 Task: Send a thank you email to sahil9singh7678@gmail.com with the subject 'thanks for your continue support' and a message expressing gratitude.
Action: Mouse moved to (409, 647)
Screenshot: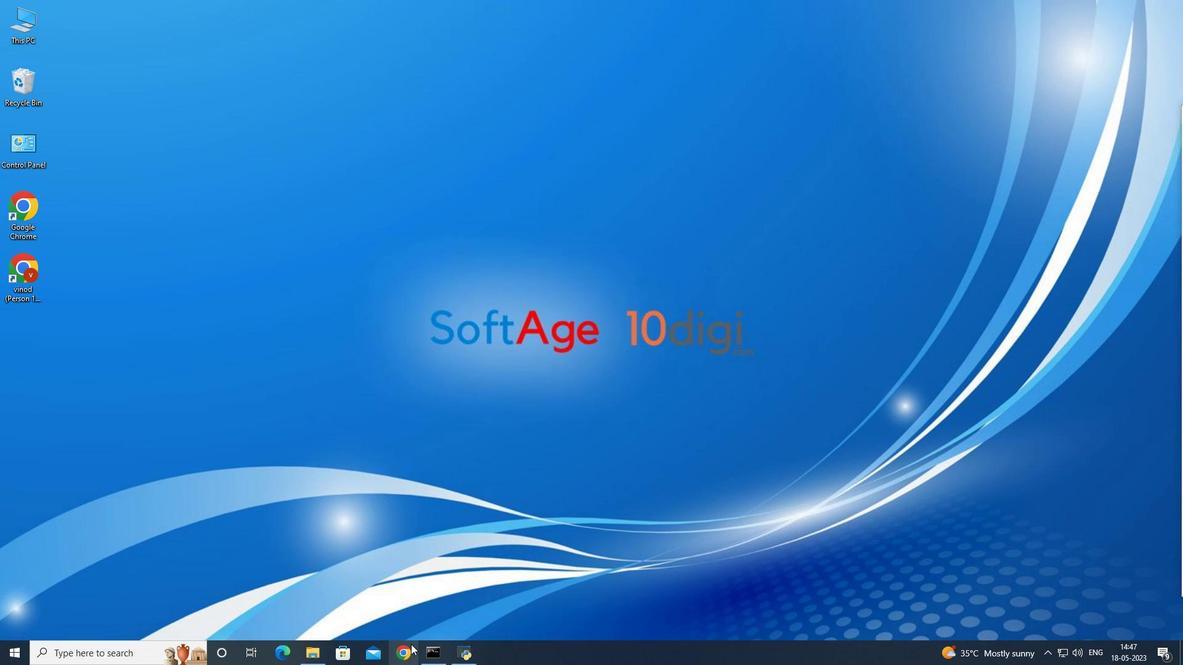 
Action: Mouse pressed left at (409, 647)
Screenshot: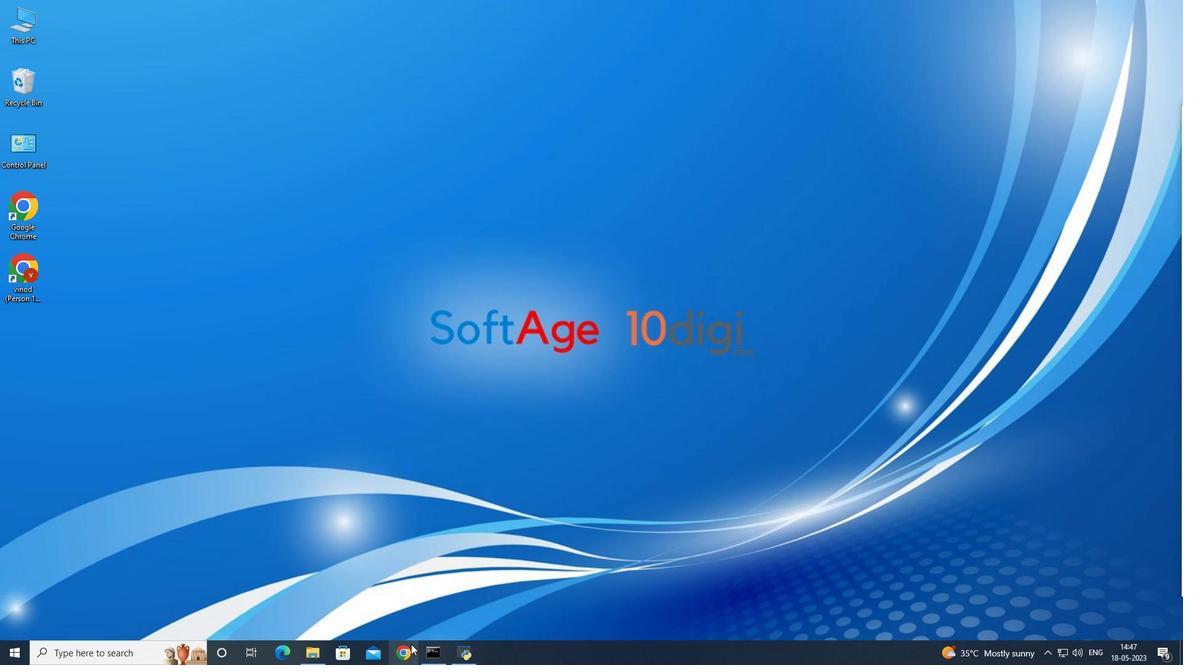 
Action: Mouse moved to (503, 432)
Screenshot: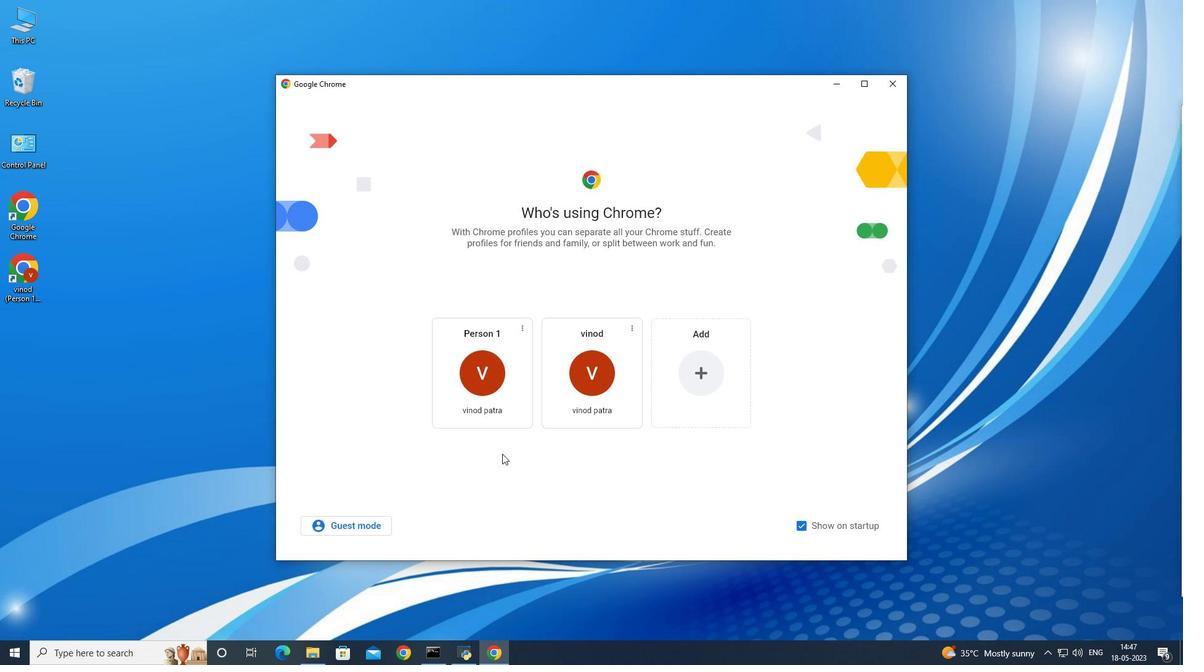 
Action: Mouse pressed left at (503, 432)
Screenshot: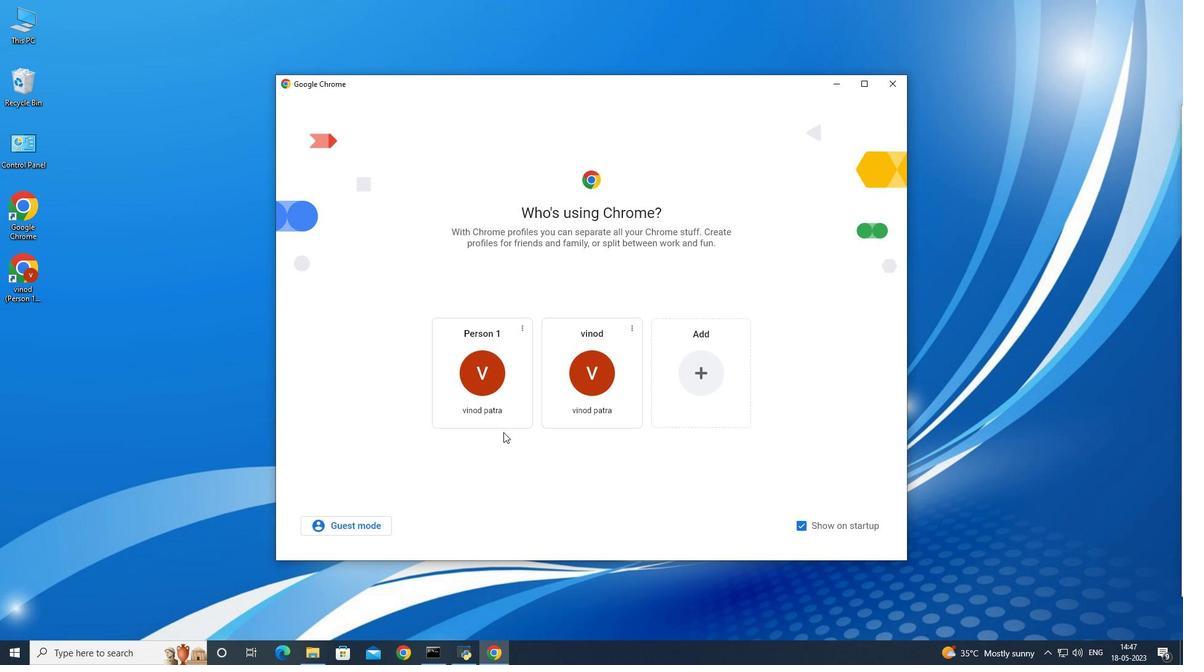 
Action: Mouse moved to (501, 409)
Screenshot: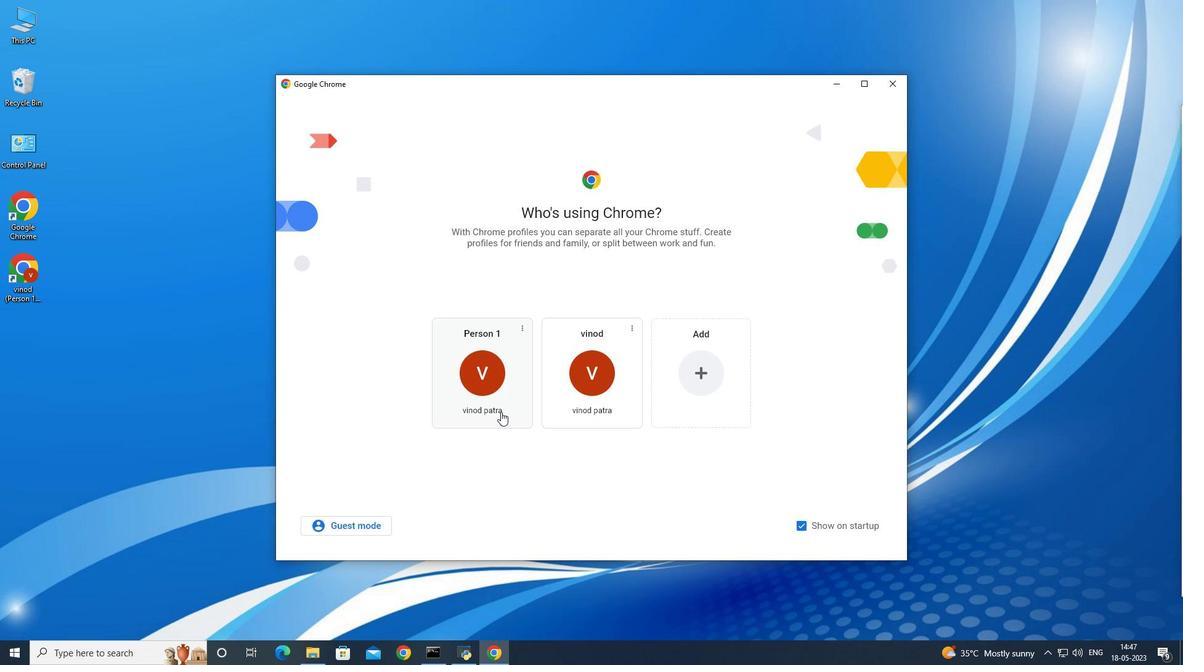 
Action: Mouse pressed left at (501, 409)
Screenshot: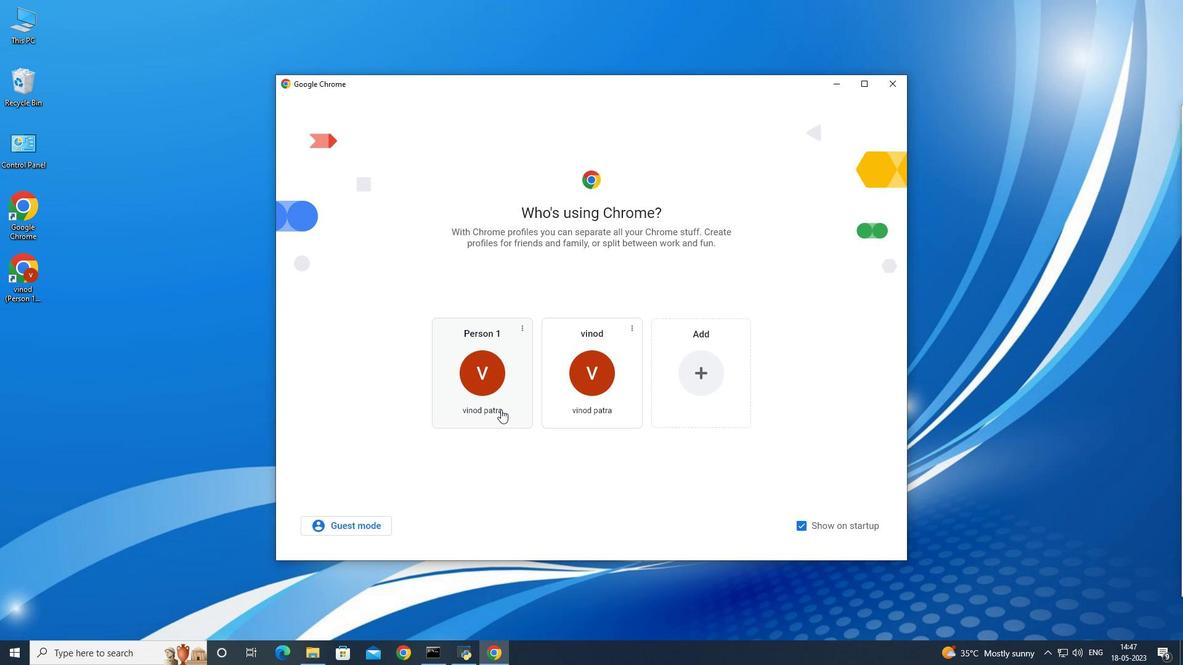 
Action: Mouse moved to (493, 253)
Screenshot: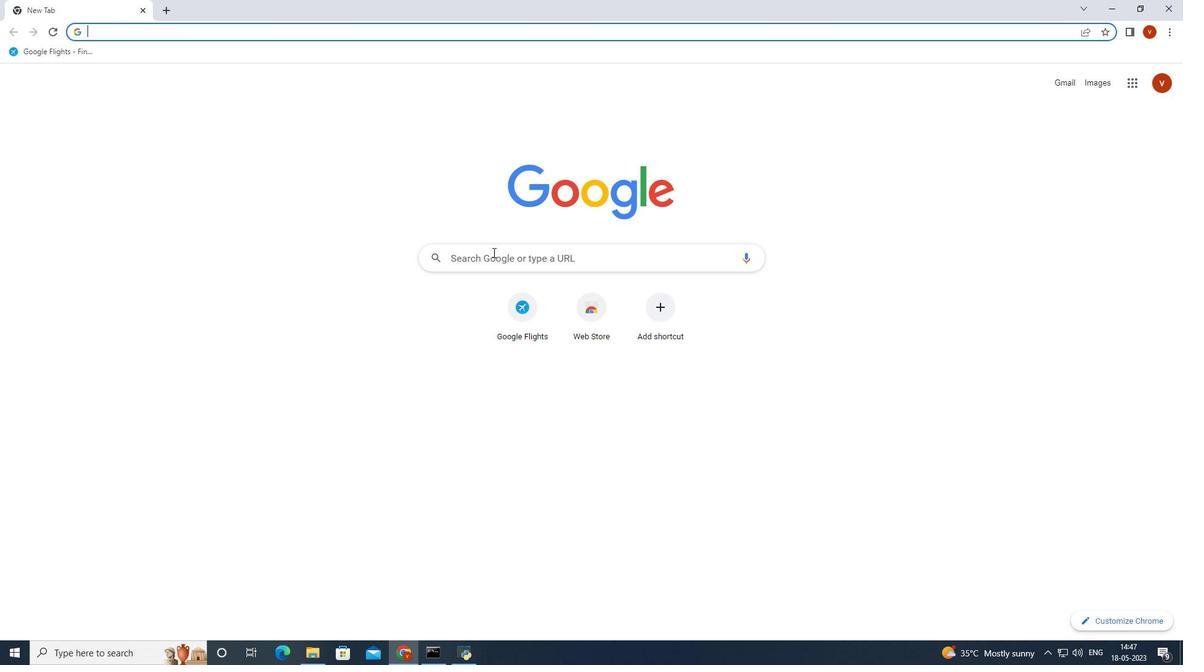 
Action: Mouse pressed left at (493, 253)
Screenshot: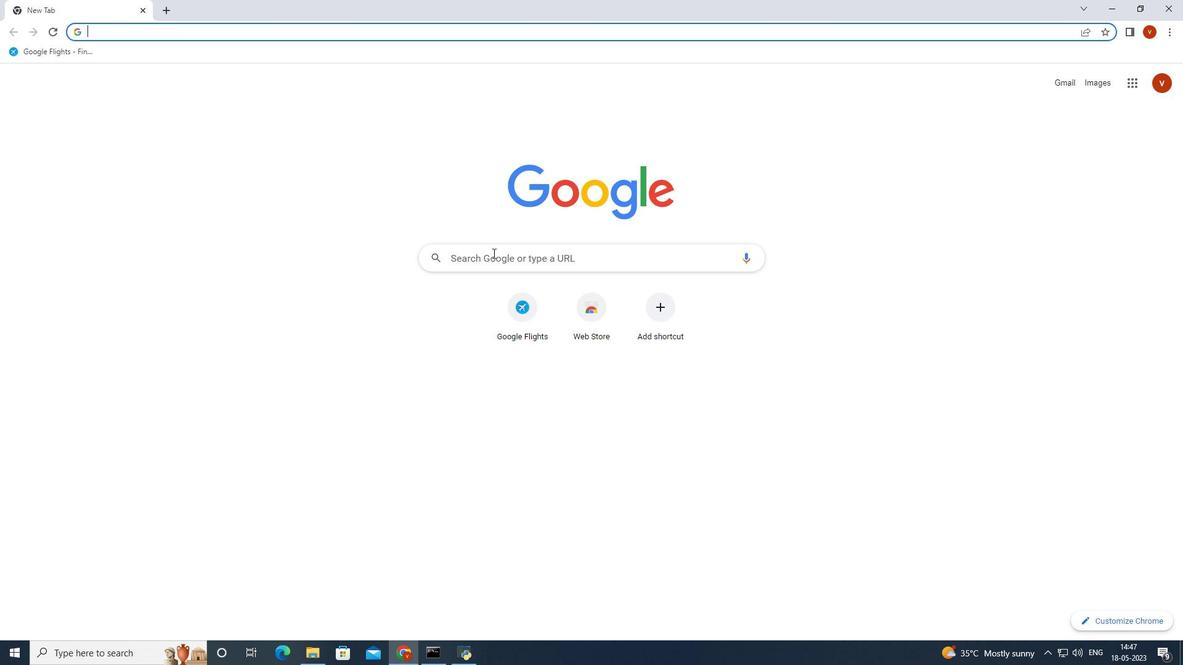 
Action: Mouse moved to (478, 281)
Screenshot: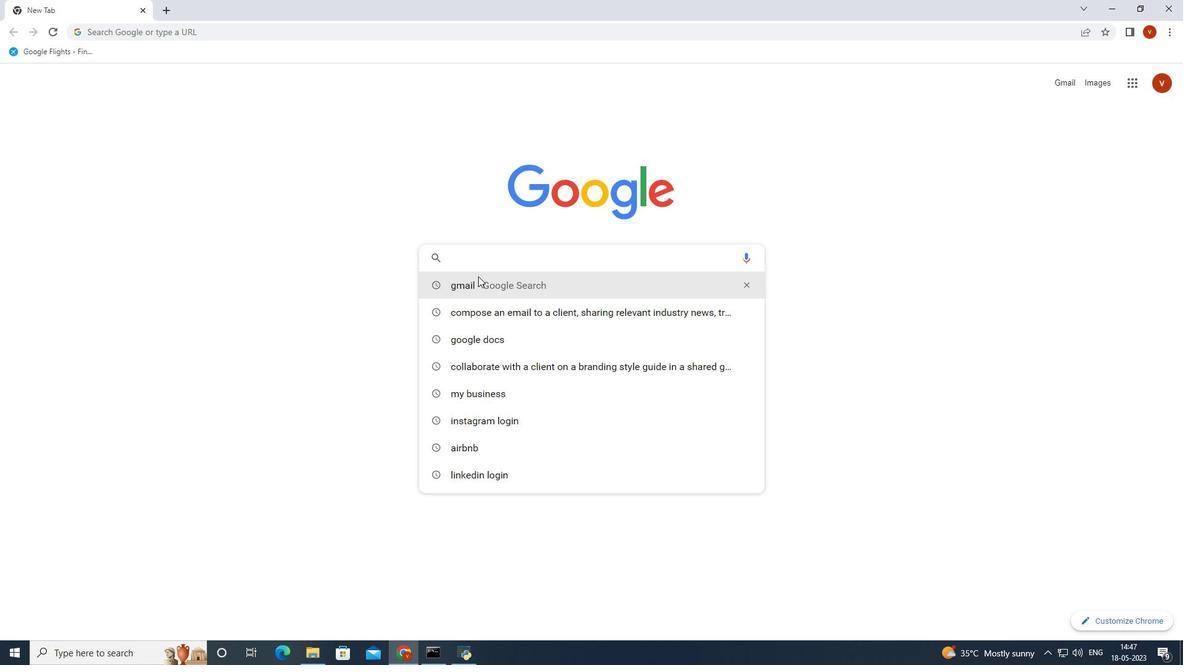
Action: Mouse pressed left at (478, 281)
Screenshot: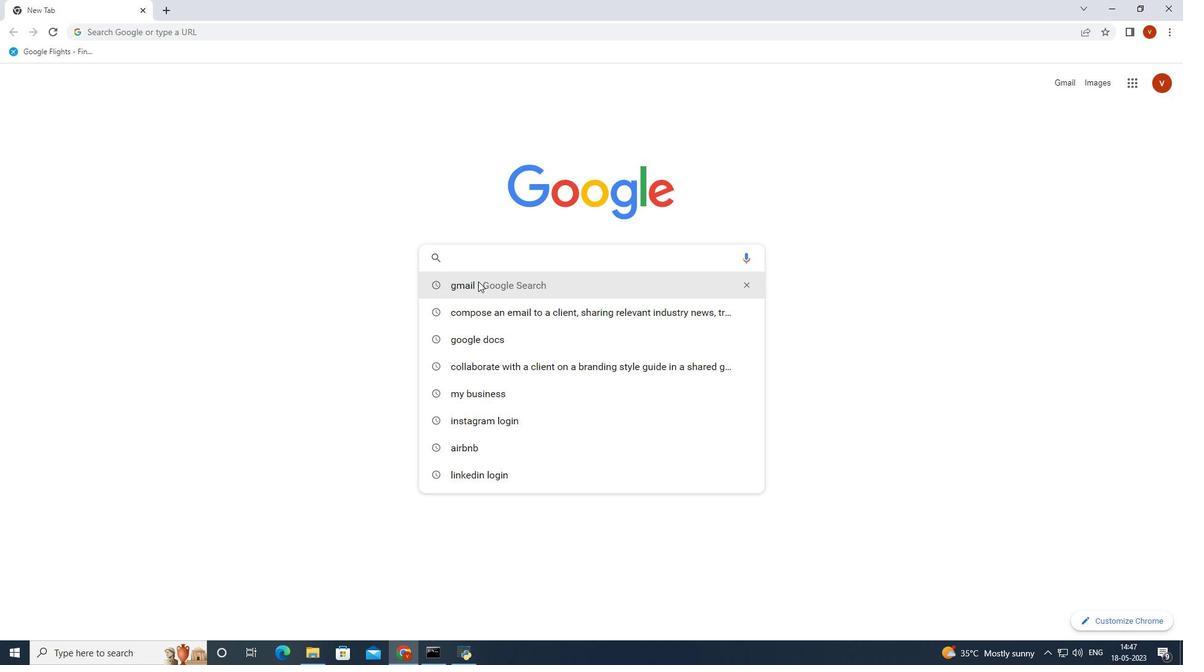 
Action: Mouse moved to (199, 191)
Screenshot: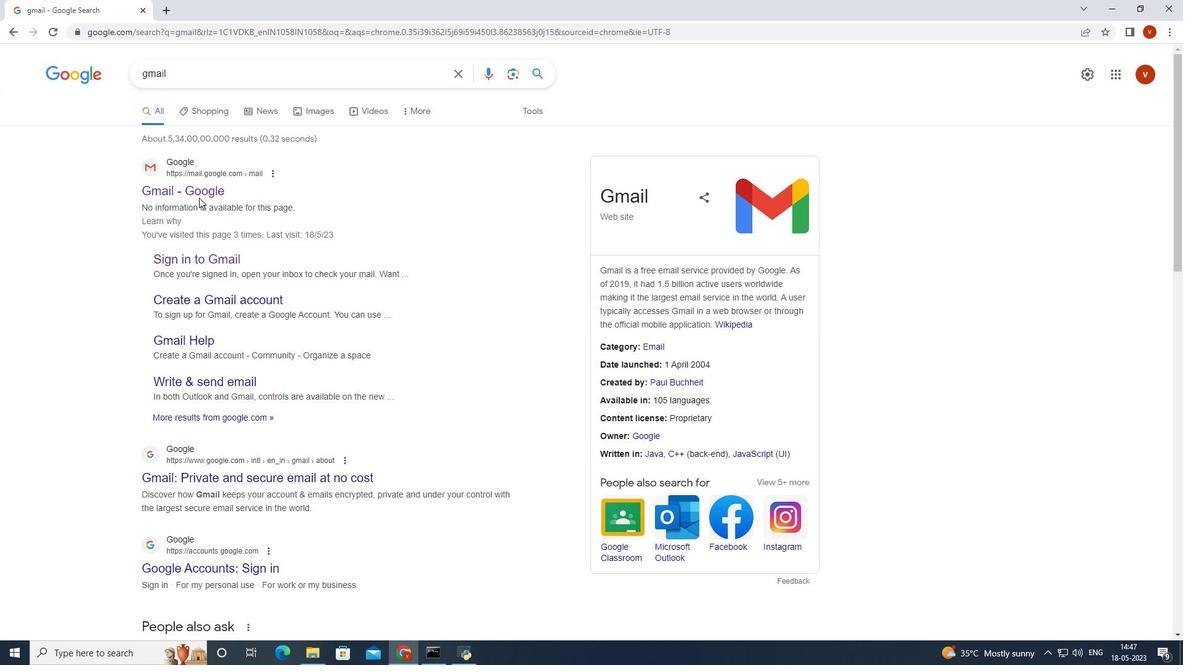 
Action: Mouse pressed left at (199, 191)
Screenshot: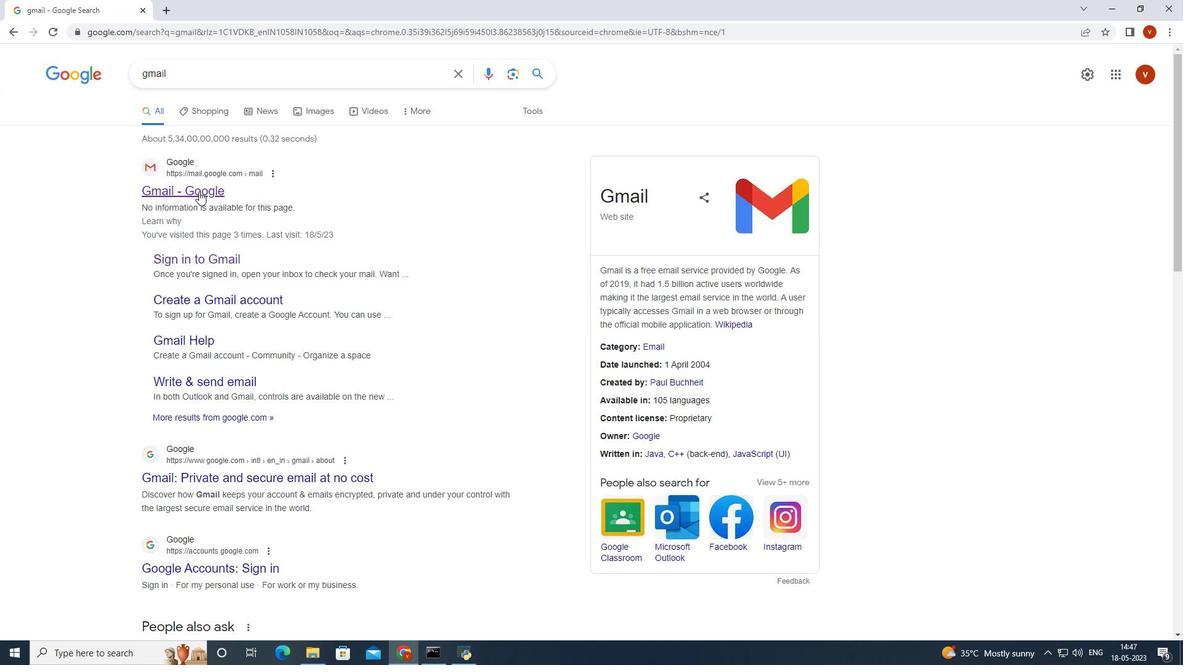 
Action: Mouse moved to (67, 110)
Screenshot: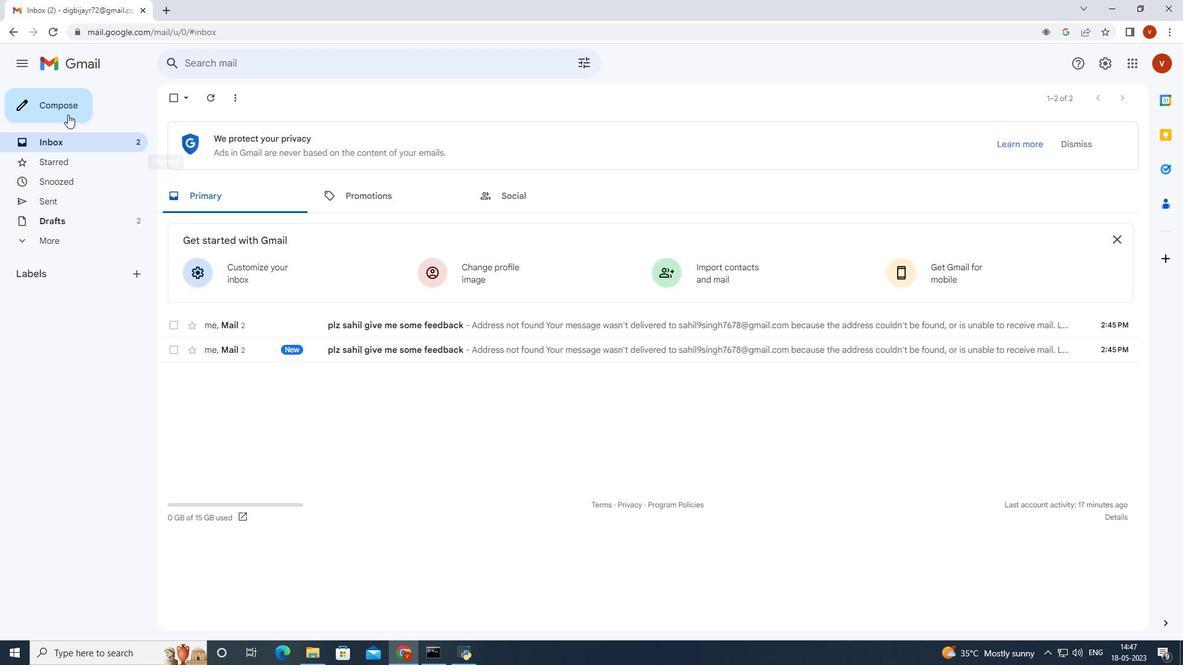 
Action: Mouse pressed left at (67, 110)
Screenshot: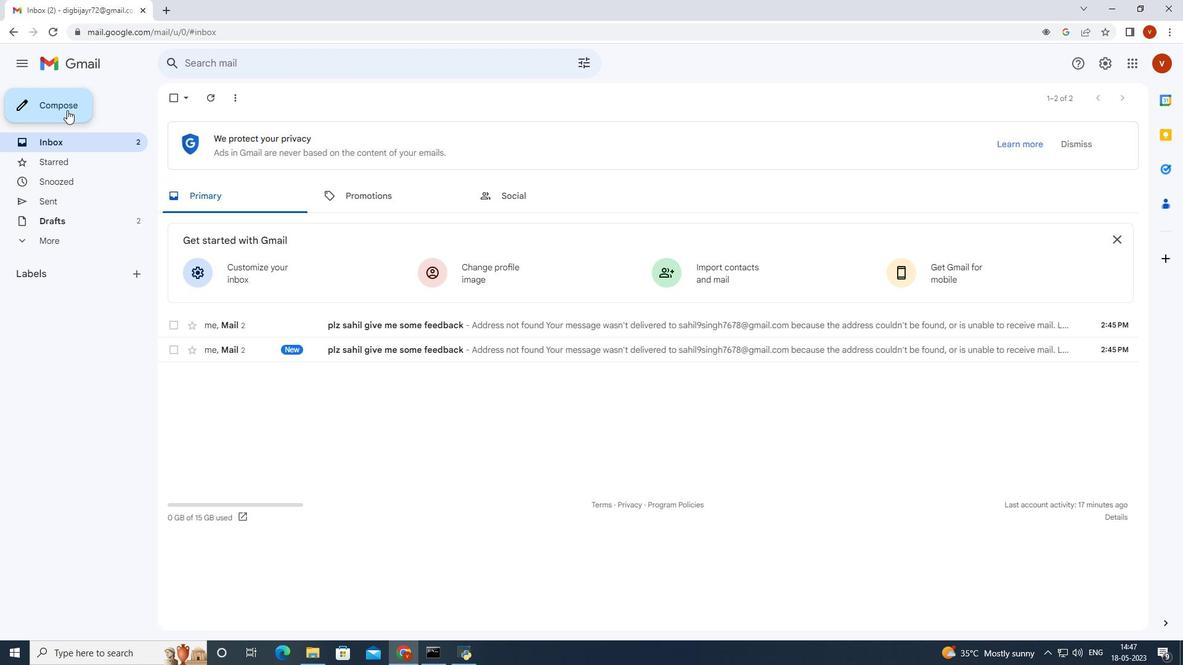 
Action: Mouse moved to (837, 303)
Screenshot: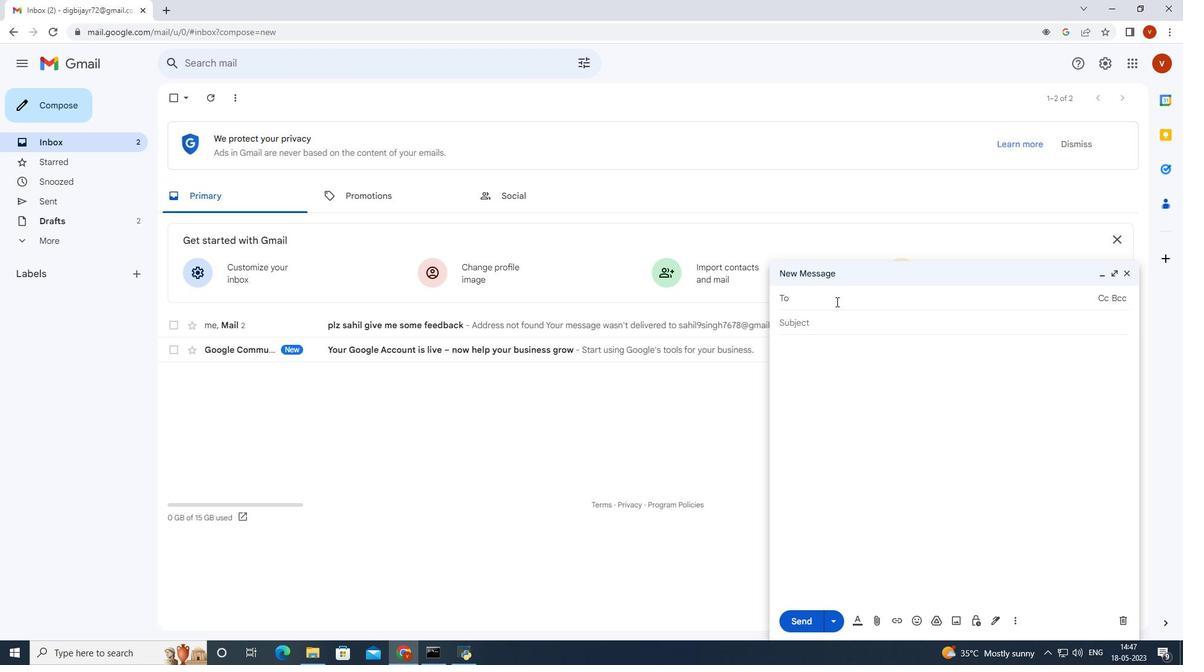 
Action: Key pressed sa
Screenshot: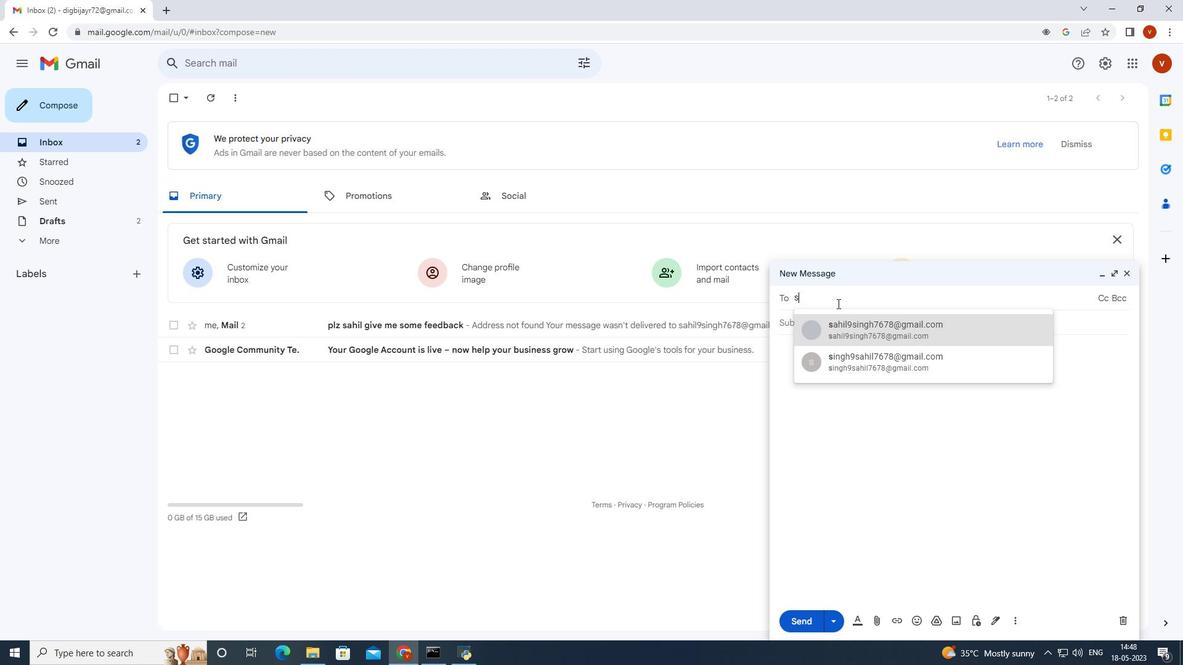 
Action: Mouse moved to (819, 326)
Screenshot: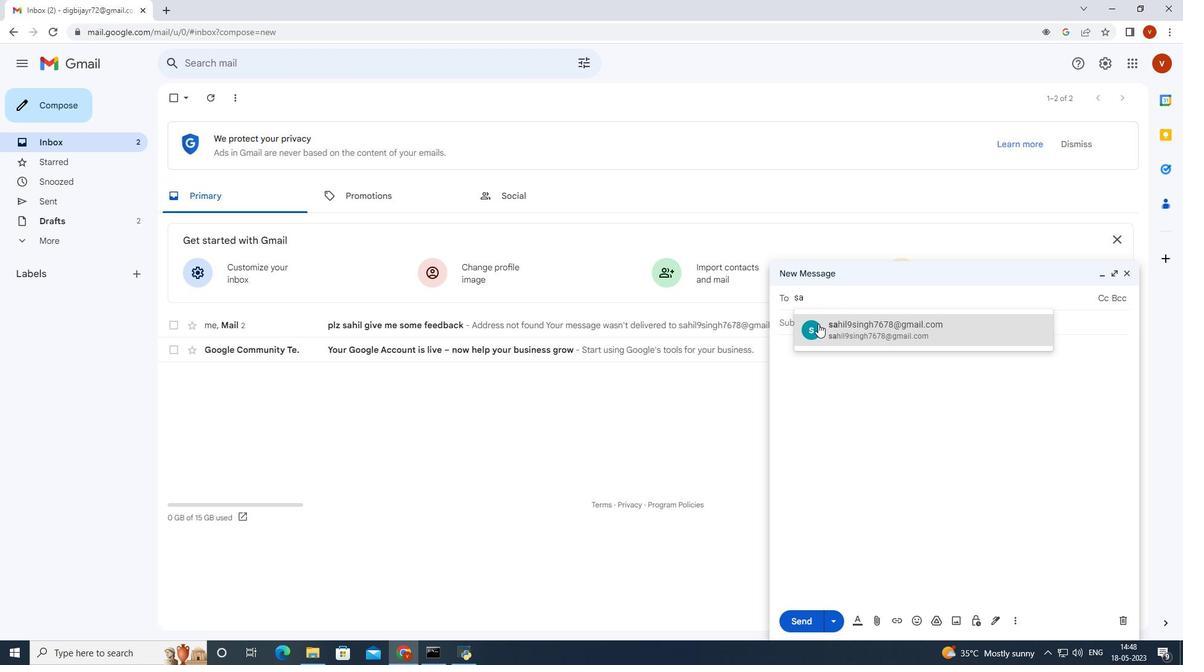 
Action: Mouse pressed left at (819, 326)
Screenshot: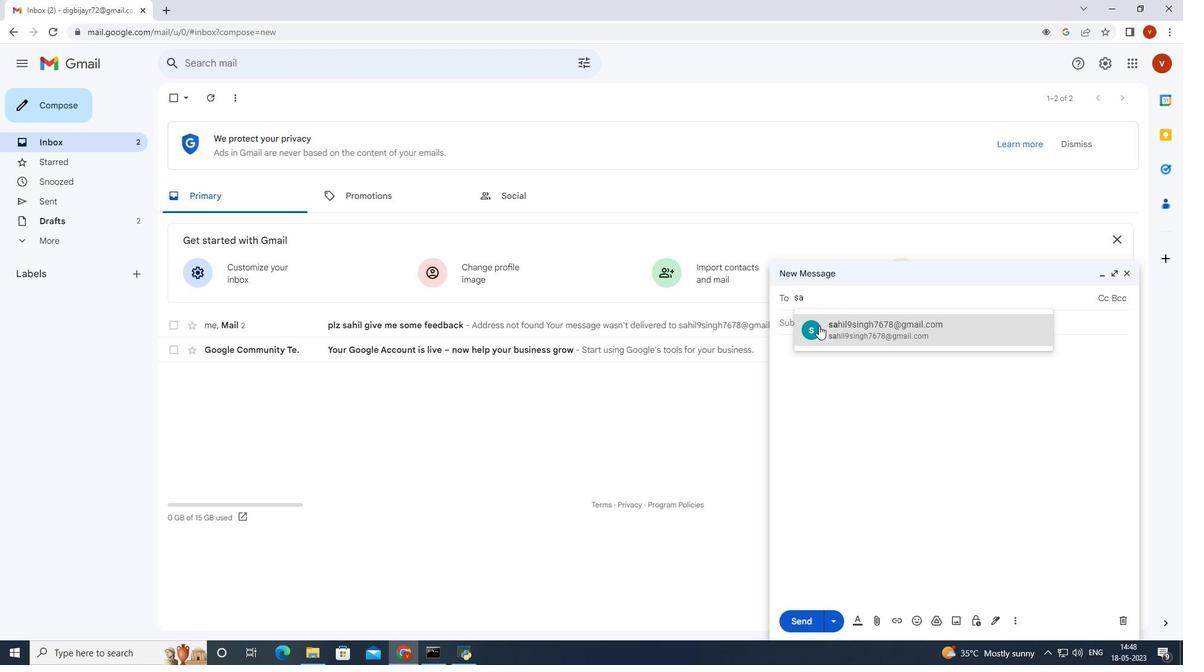 
Action: Mouse moved to (825, 336)
Screenshot: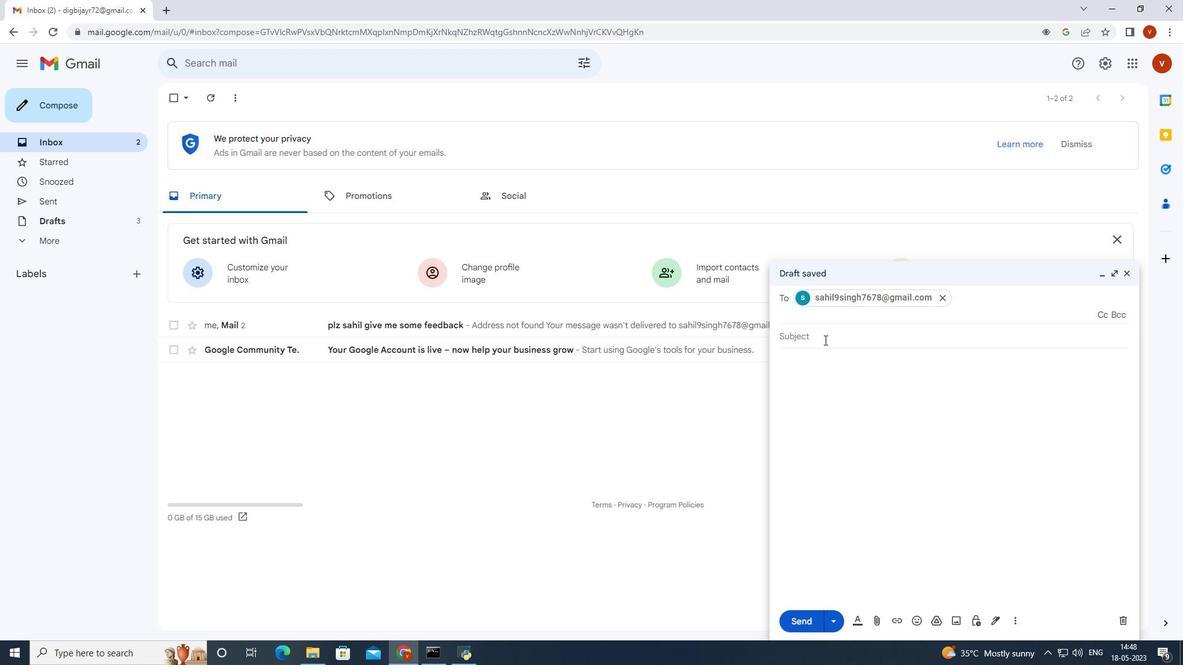 
Action: Mouse pressed left at (825, 336)
Screenshot: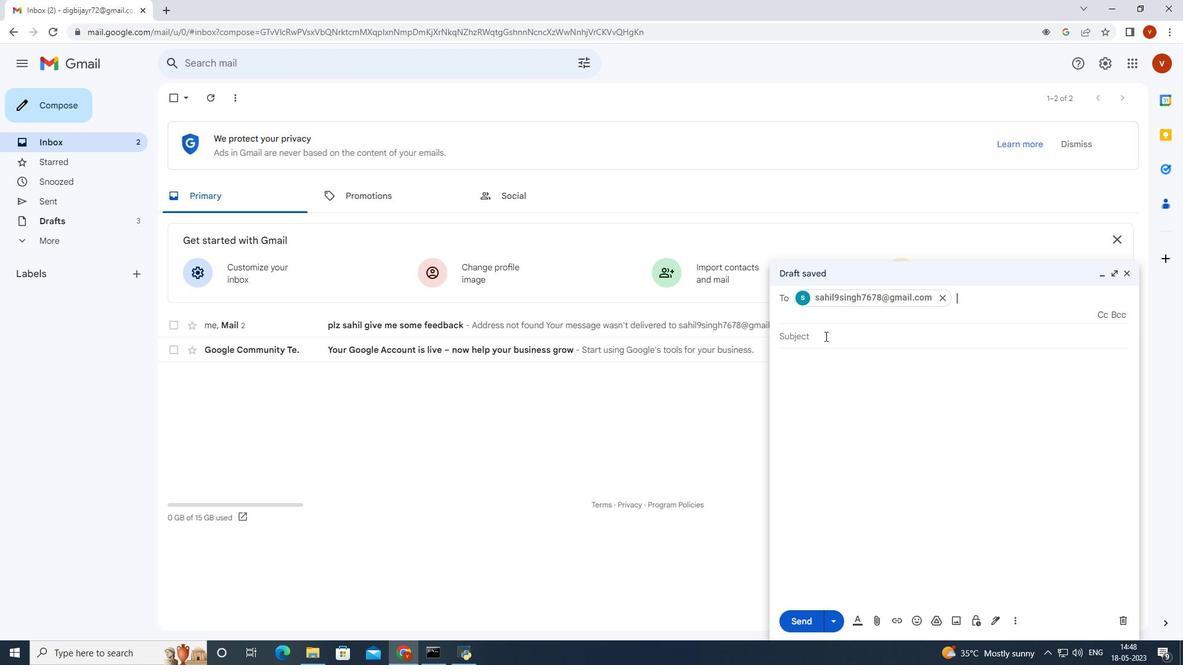 
Action: Mouse moved to (887, 311)
Screenshot: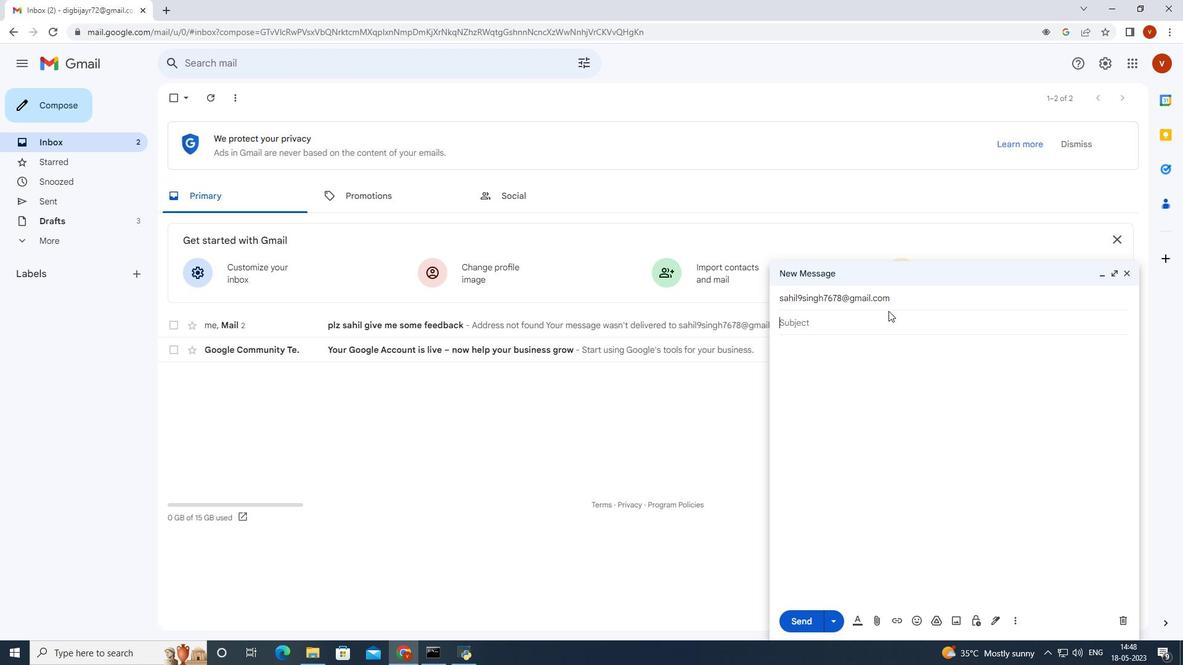 
Action: Key pressed thanks<Key.space>for<Key.space>your<Key.space>support<Key.backspace><Key.backspace><Key.backspace><Key.backspace><Key.backspace><Key.backspace><Key.backspace>continue<Key.space>support
Screenshot: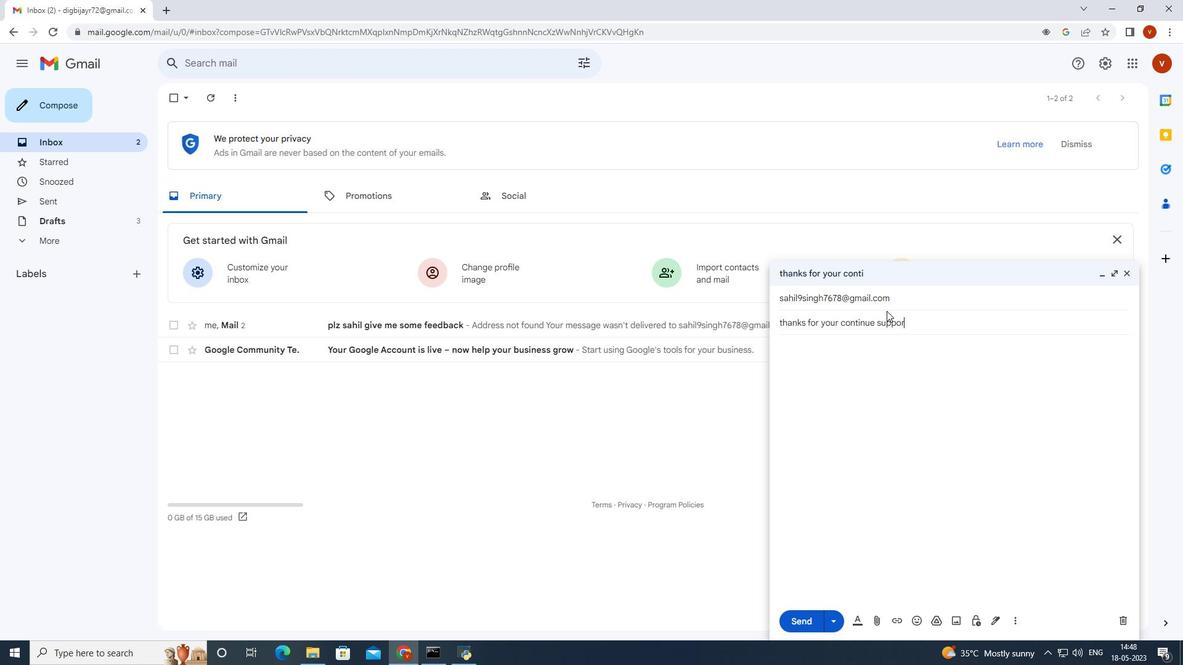 
Action: Mouse moved to (883, 350)
Screenshot: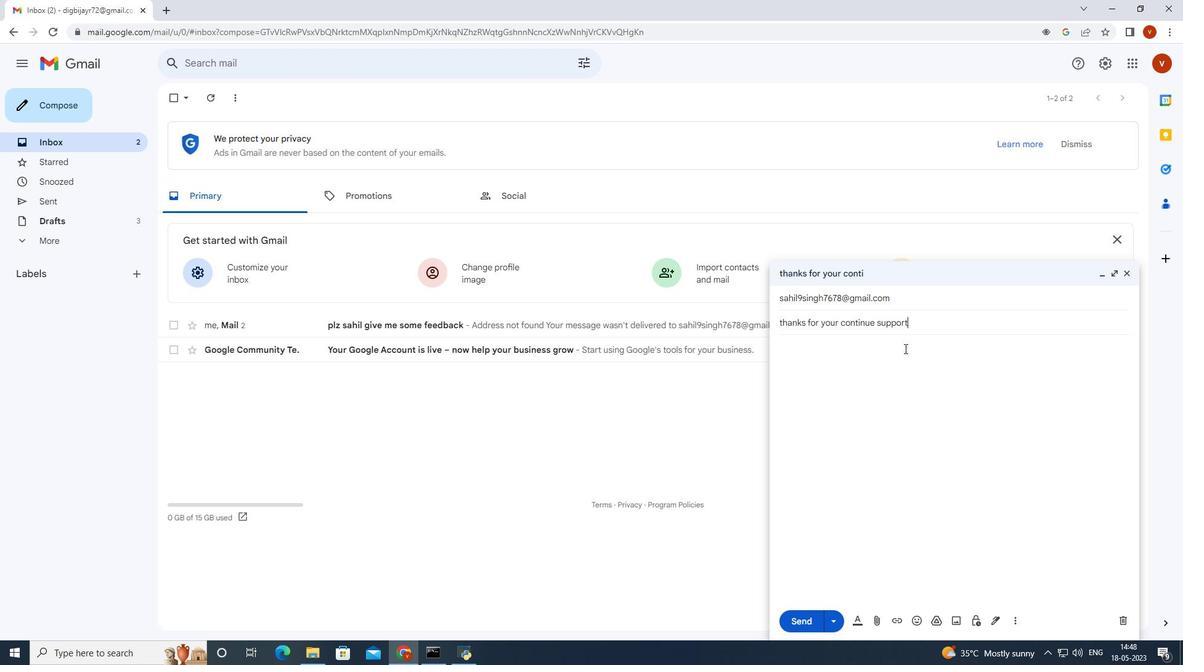 
Action: Mouse pressed left at (883, 350)
Screenshot: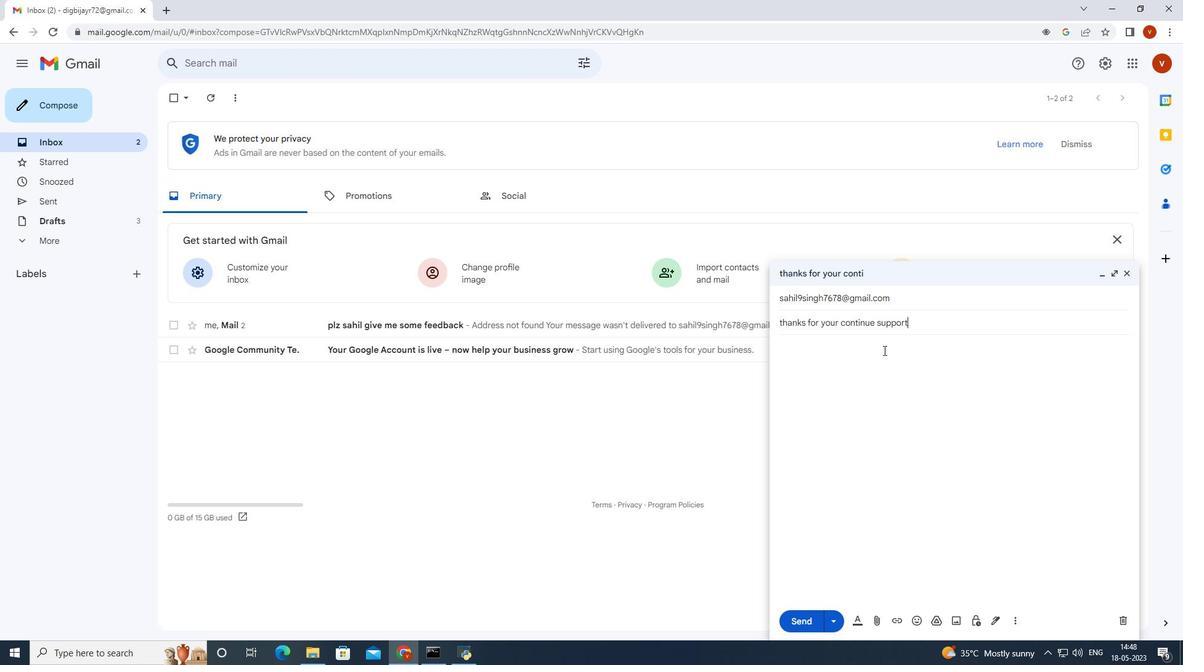 
Action: Mouse moved to (798, 357)
Screenshot: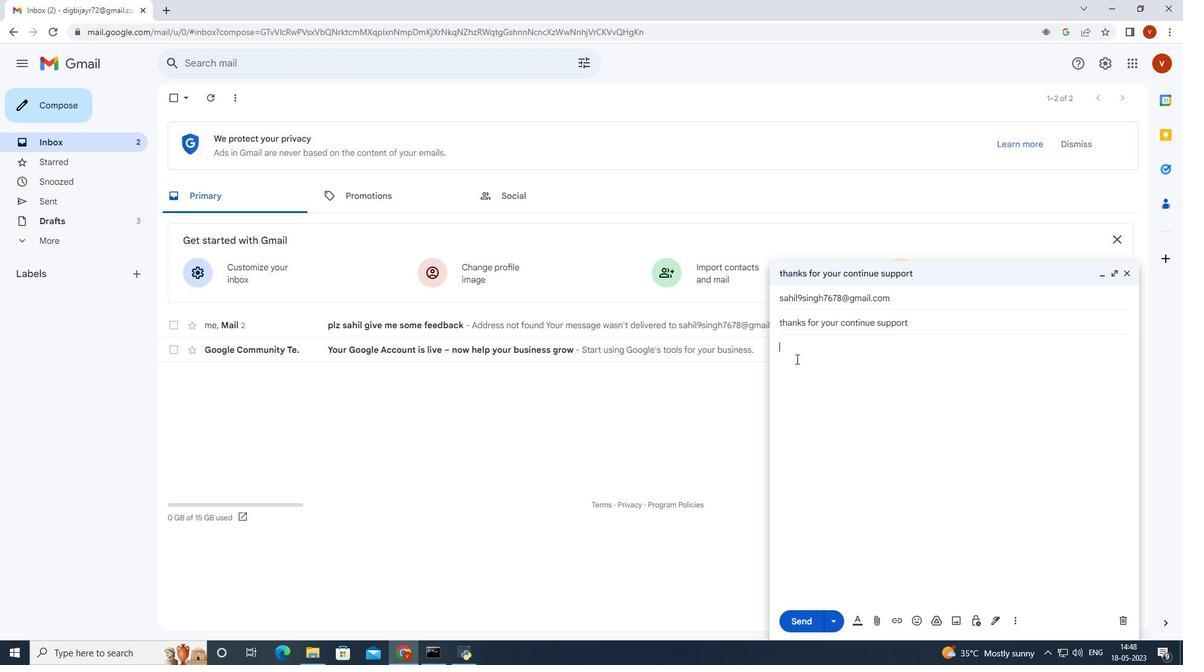 
Action: Key pressed i<Key.space>am<Key.space>very<Key.space>happy<Key.space>of<Key.space>you<Key.space>because<Key.space>you<Key.space>continous<Key.space>intrest<Key.space>in<Key.space>my<Key.space>product
Screenshot: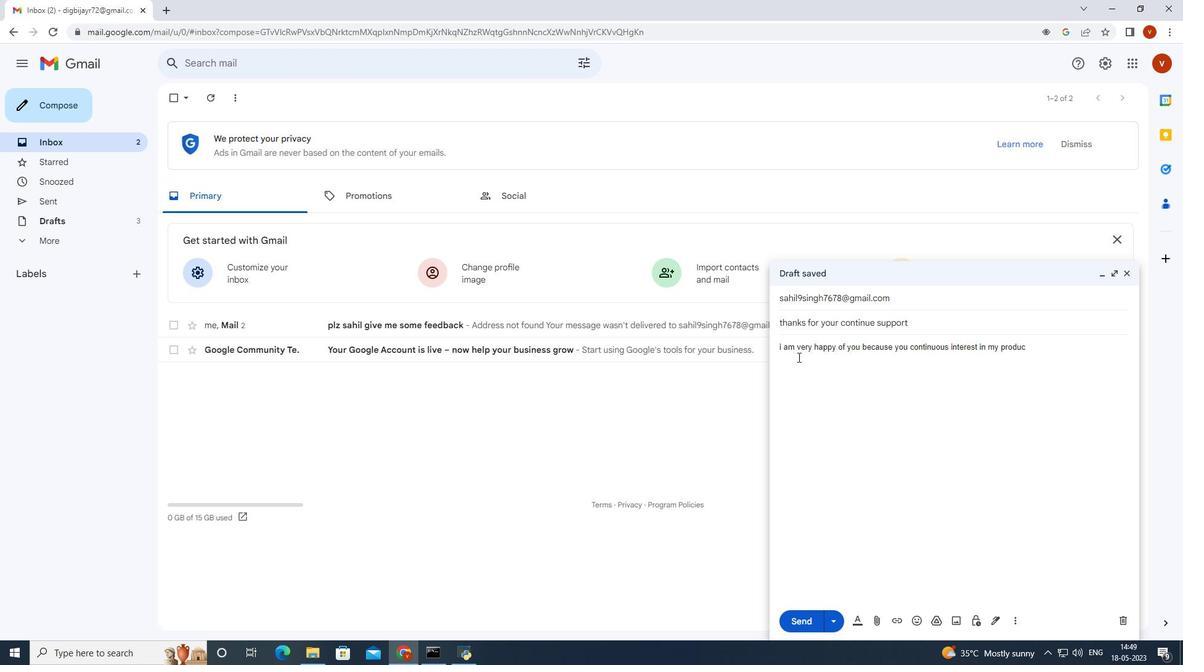
Action: Mouse moved to (793, 616)
Screenshot: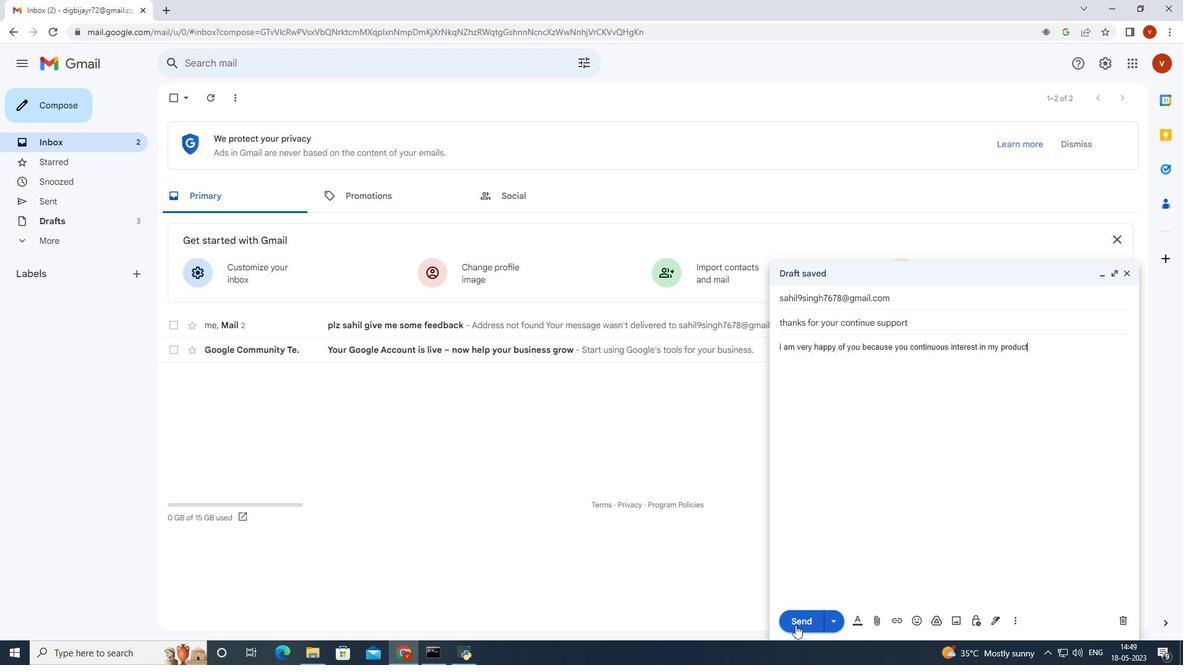 
Action: Mouse pressed left at (793, 616)
Screenshot: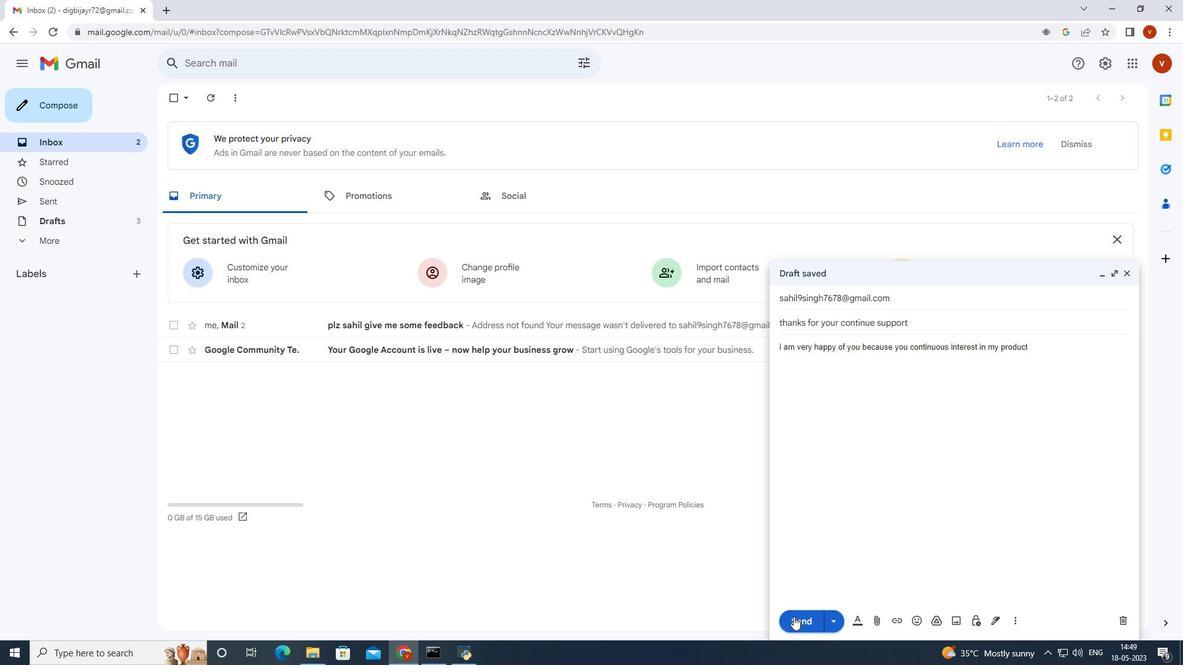 
Action: Mouse moved to (792, 615)
Screenshot: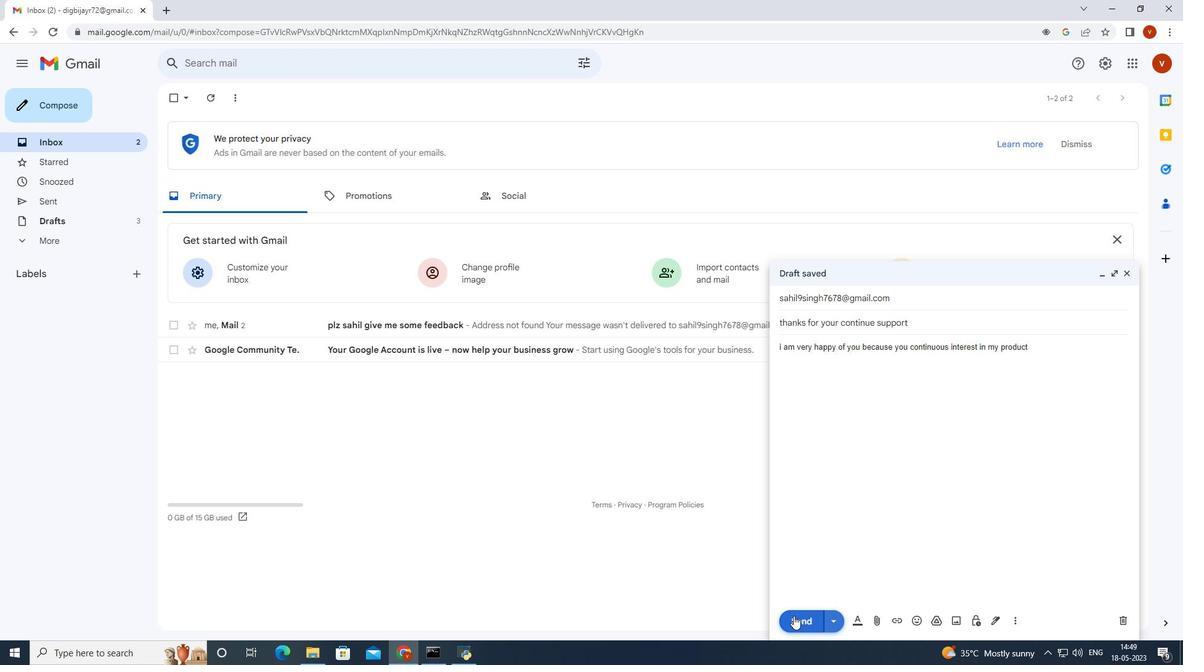 
